 Task: Create a sub task Release to Production / Go Live for the task  Upgrade software to the latest version to resolve security vulnerabilities in the project AgileAura , assign it to team member softage.3@softage.net and update the status of the sub task to  Completed , set the priority of the sub task to High
Action: Mouse moved to (463, 228)
Screenshot: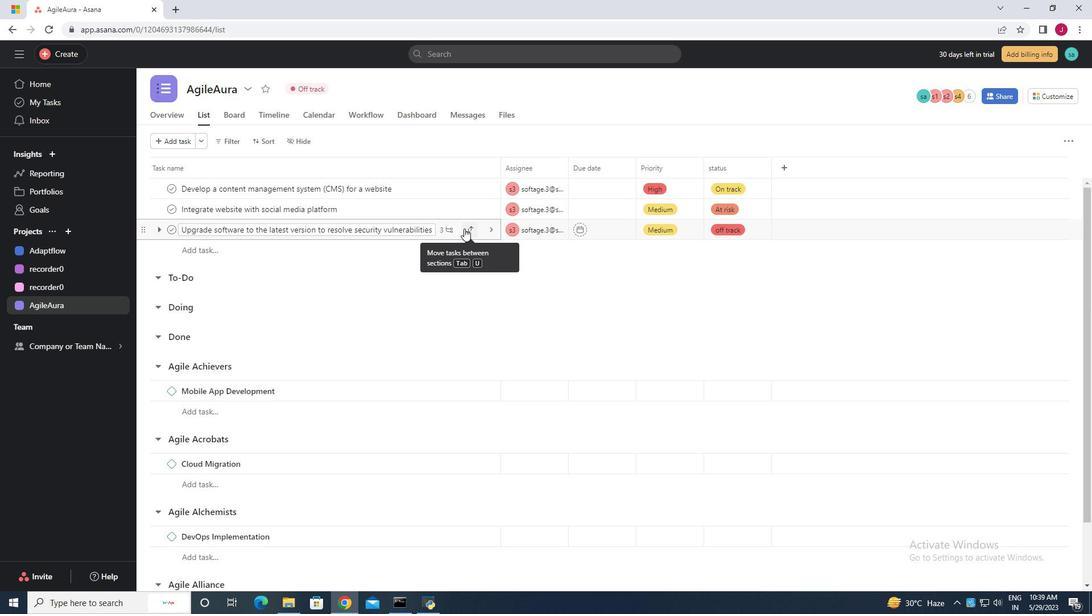 
Action: Mouse pressed left at (463, 228)
Screenshot: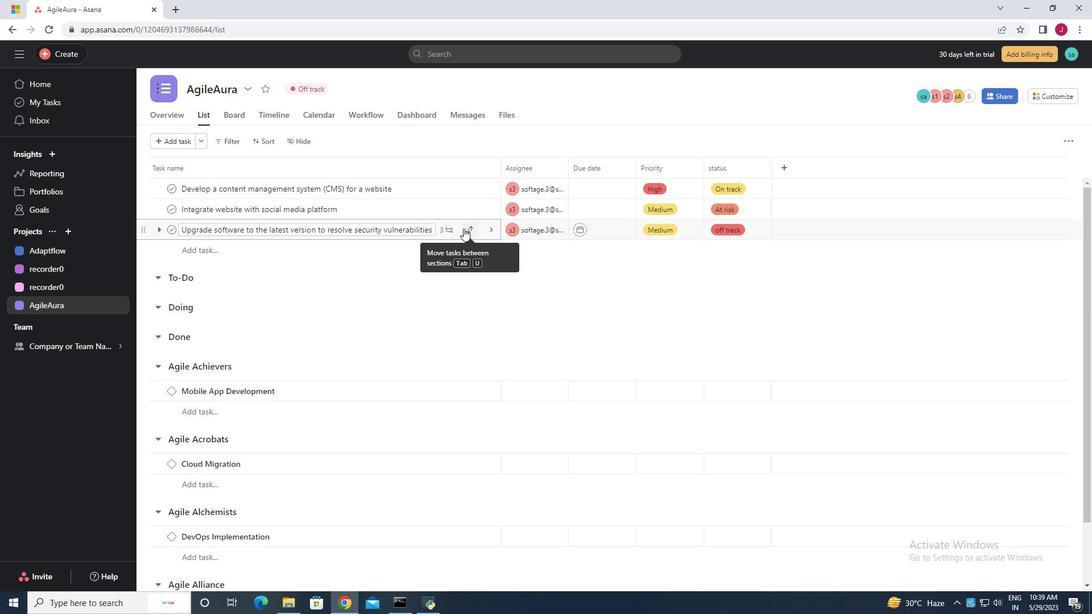 
Action: Mouse moved to (534, 285)
Screenshot: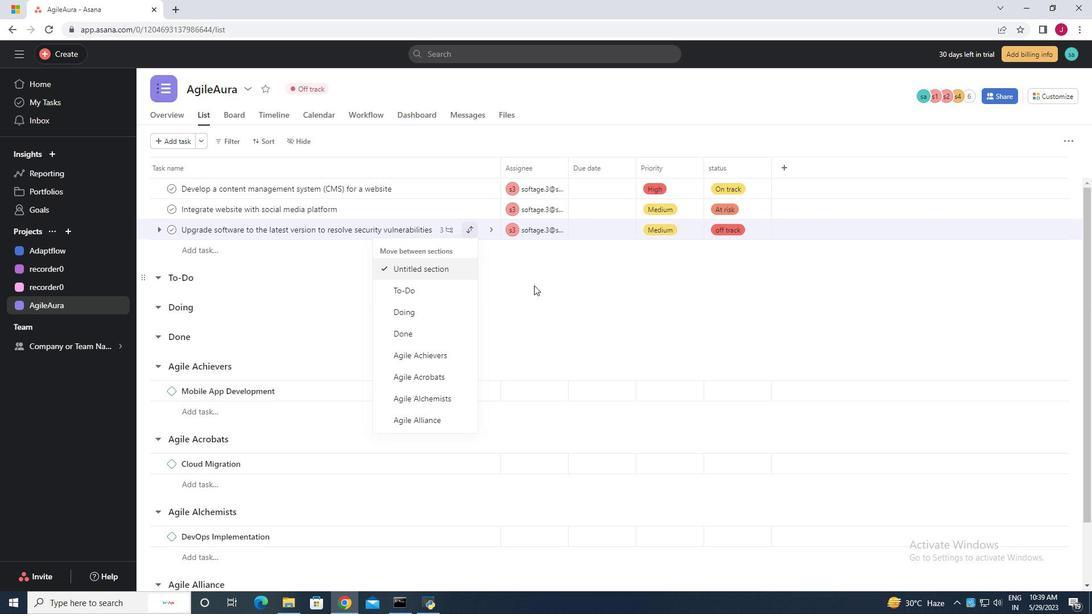 
Action: Mouse pressed left at (534, 285)
Screenshot: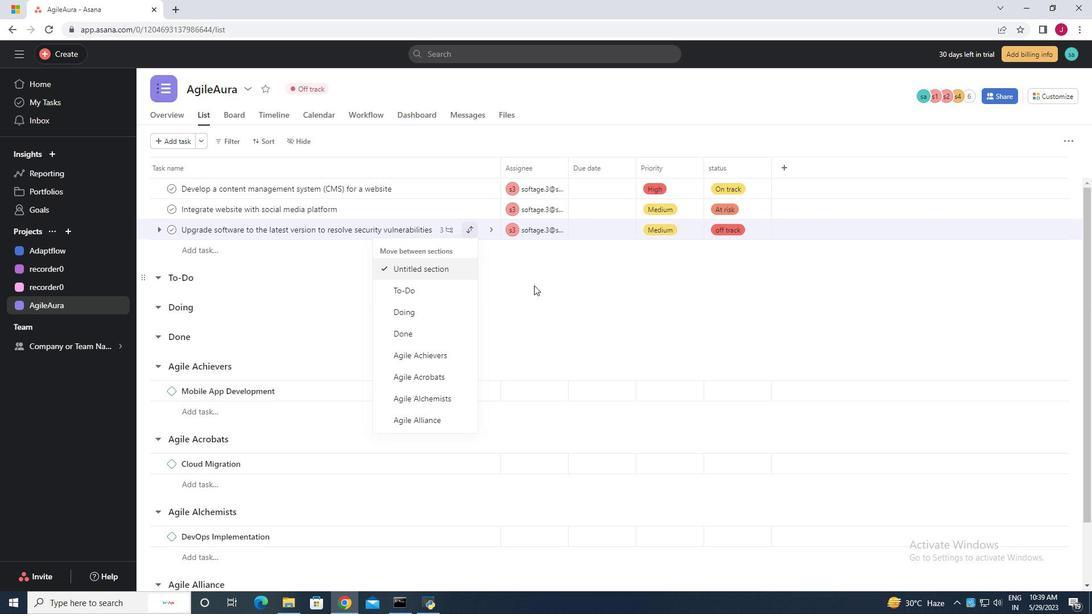 
Action: Mouse moved to (485, 229)
Screenshot: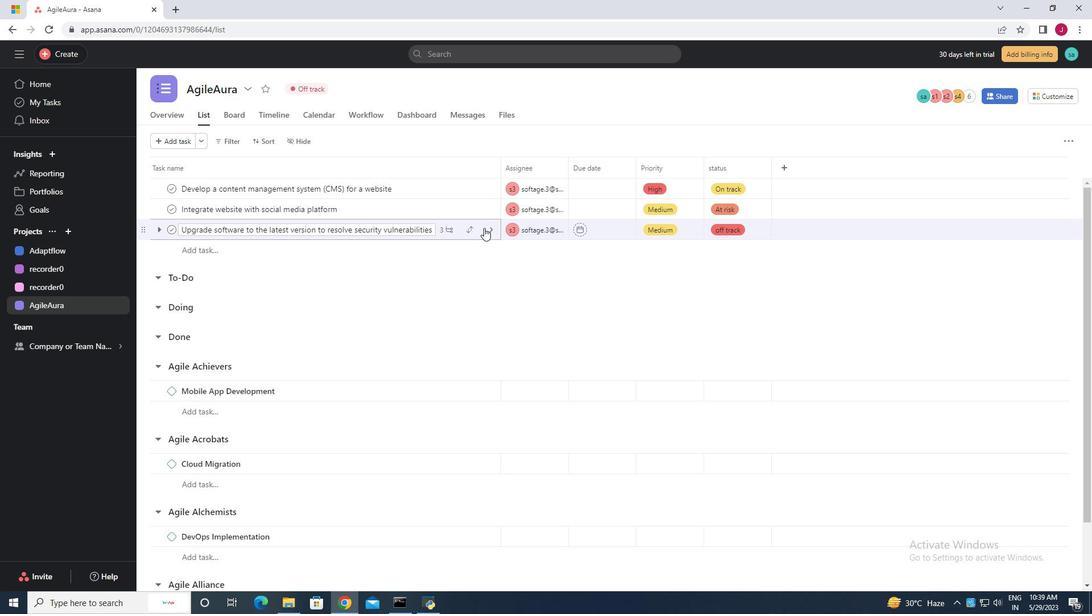 
Action: Mouse pressed left at (485, 229)
Screenshot: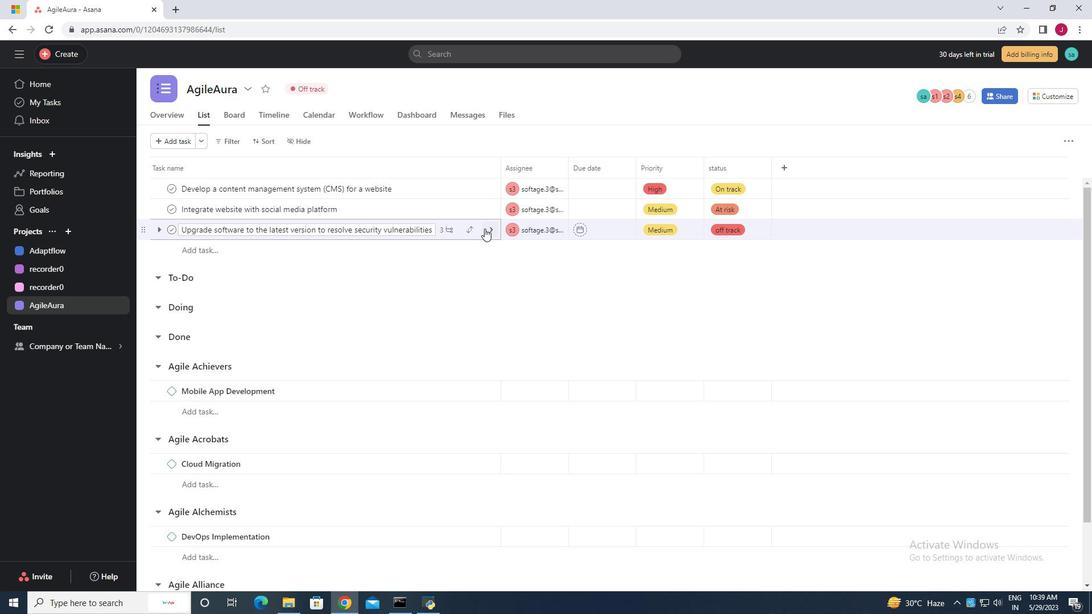 
Action: Mouse moved to (756, 435)
Screenshot: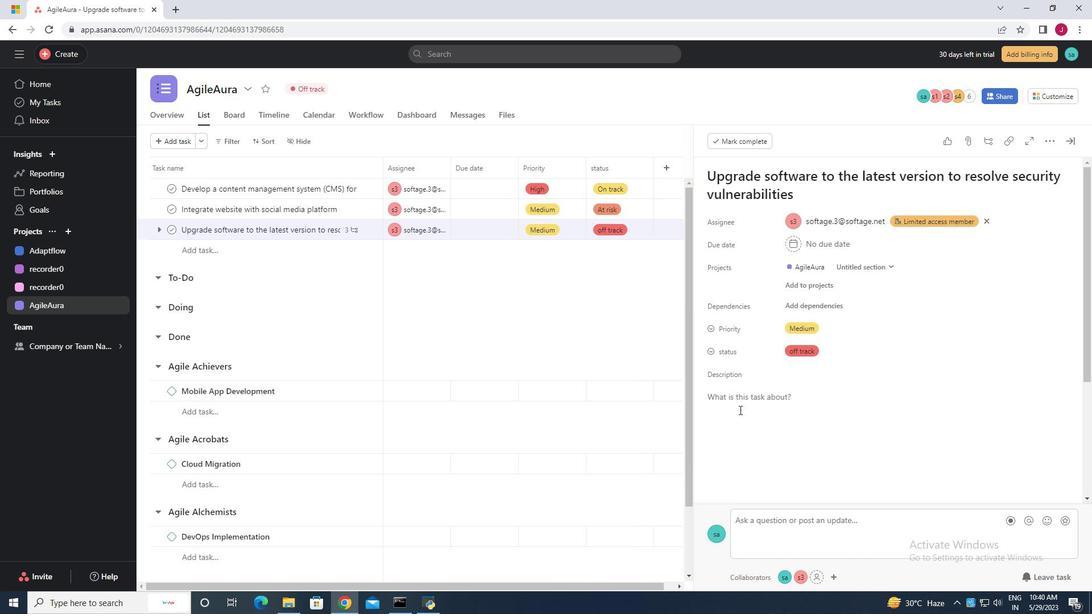 
Action: Mouse scrolled (756, 434) with delta (0, 0)
Screenshot: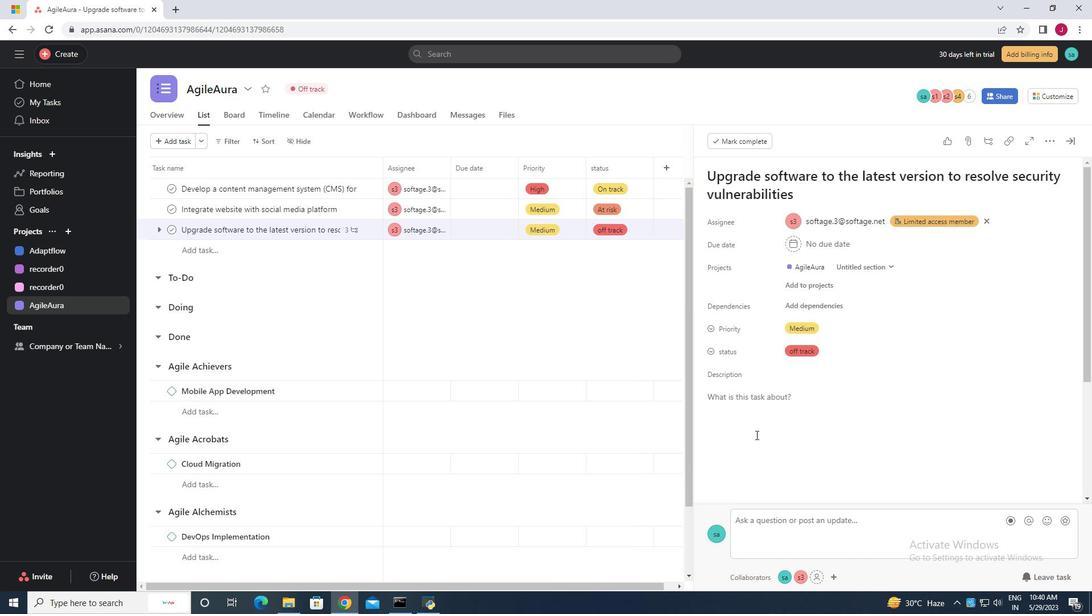 
Action: Mouse scrolled (756, 434) with delta (0, 0)
Screenshot: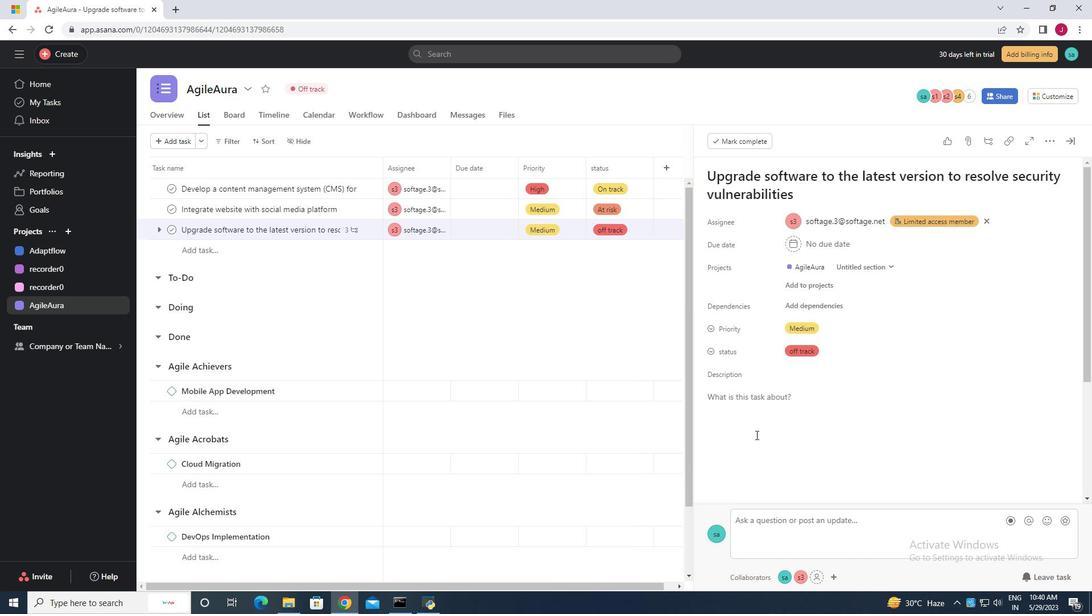 
Action: Mouse scrolled (756, 434) with delta (0, 0)
Screenshot: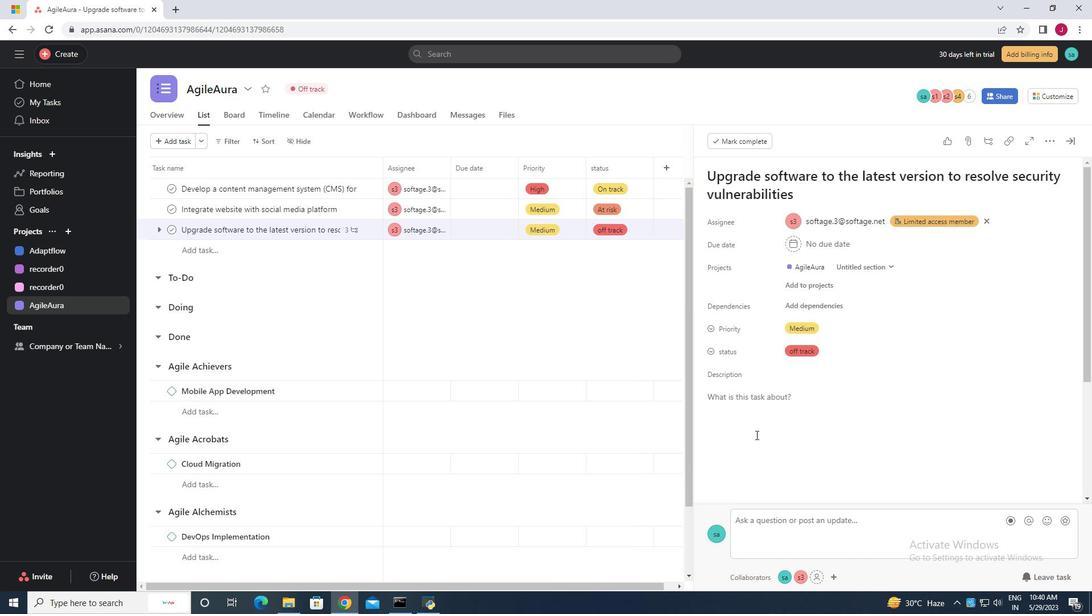 
Action: Mouse scrolled (756, 434) with delta (0, 0)
Screenshot: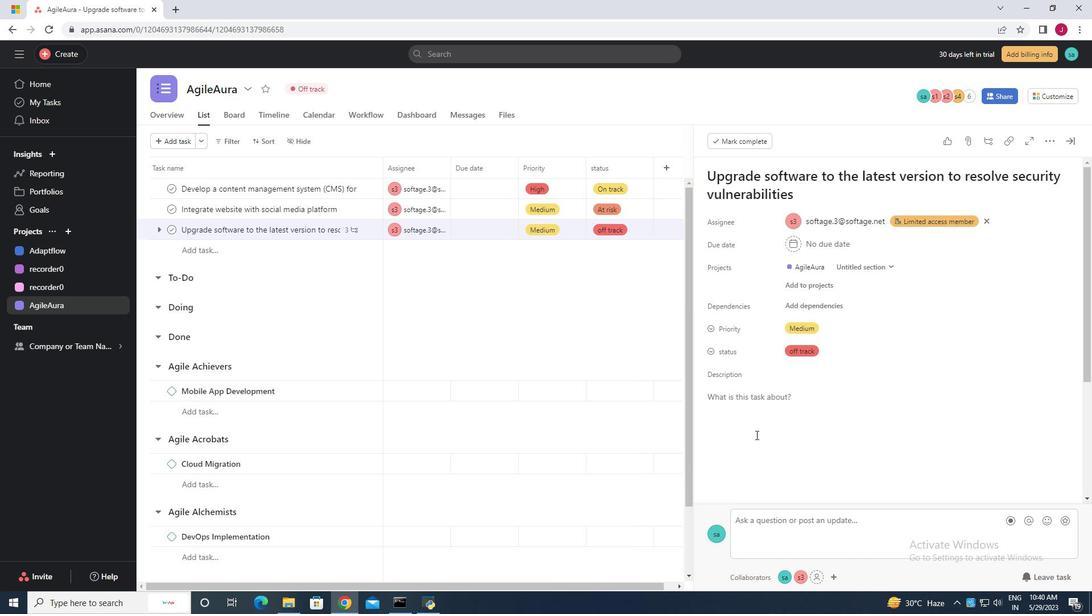 
Action: Mouse moved to (755, 435)
Screenshot: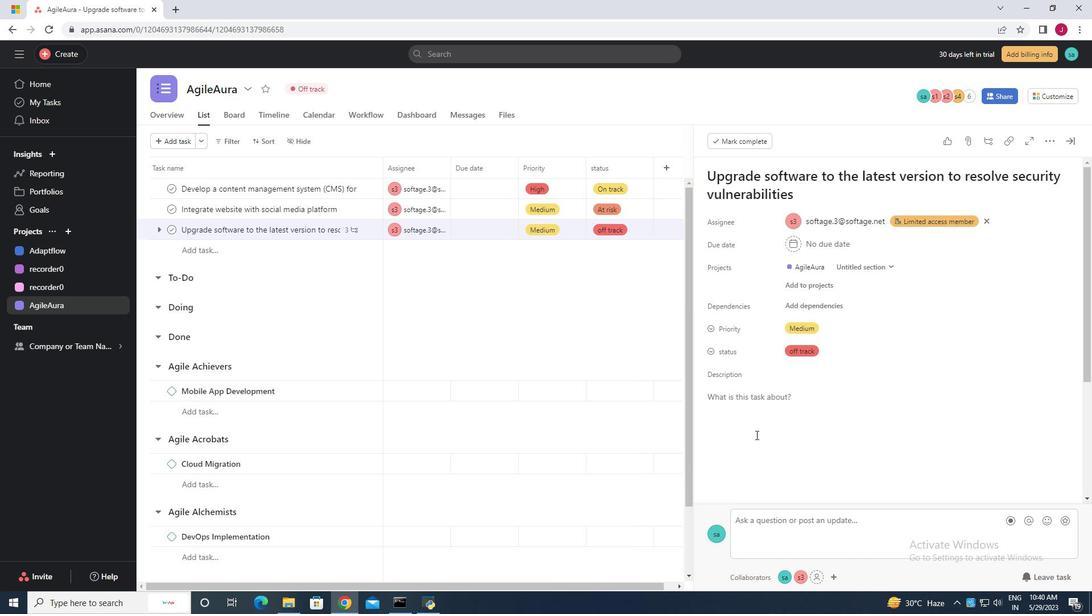 
Action: Mouse scrolled (755, 434) with delta (0, 0)
Screenshot: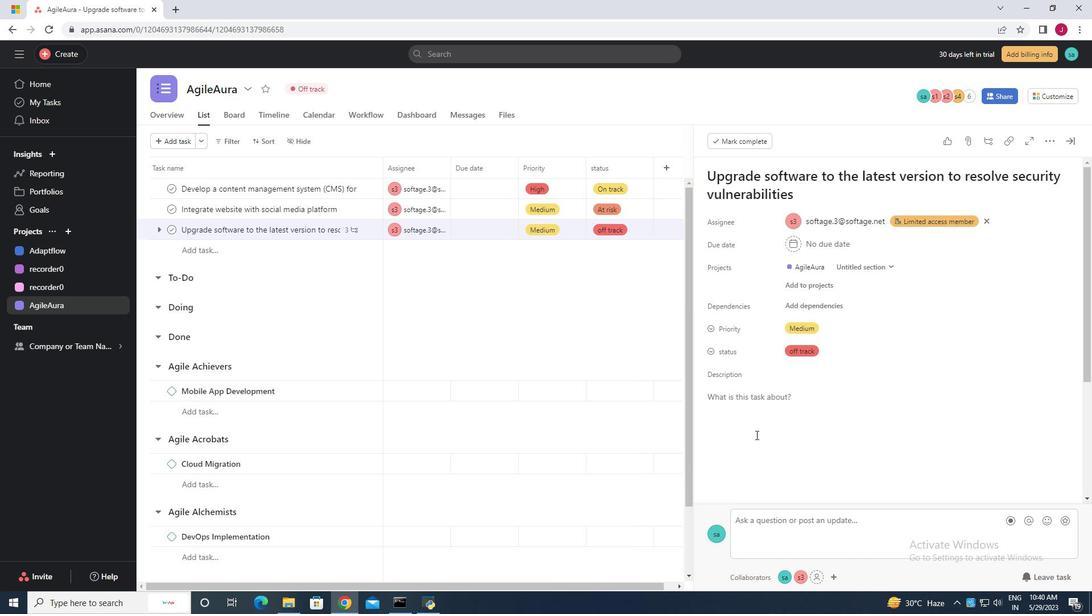 
Action: Mouse moved to (735, 412)
Screenshot: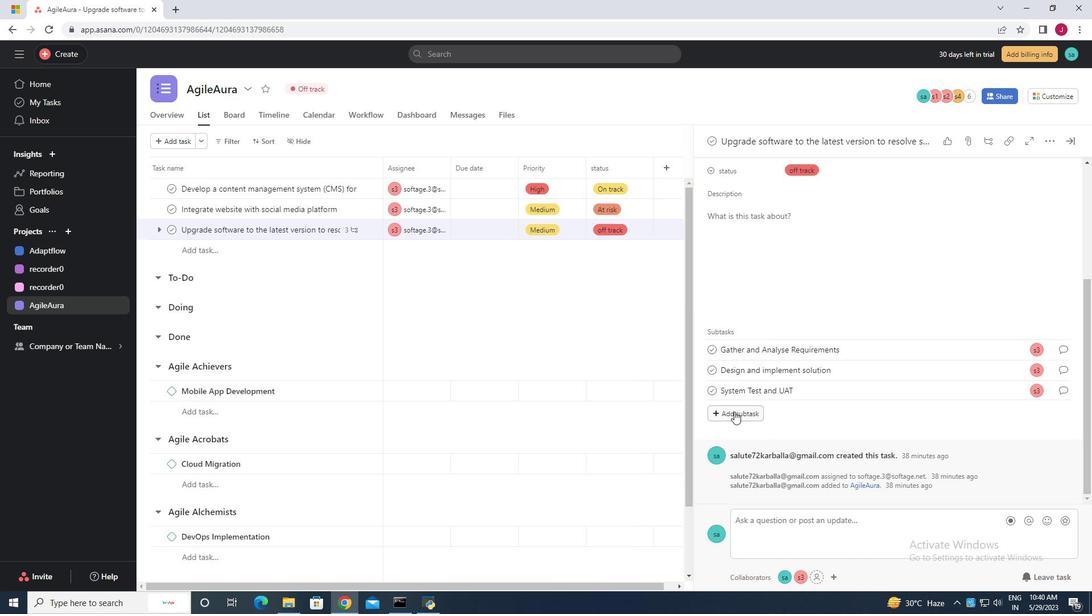
Action: Mouse pressed left at (735, 412)
Screenshot: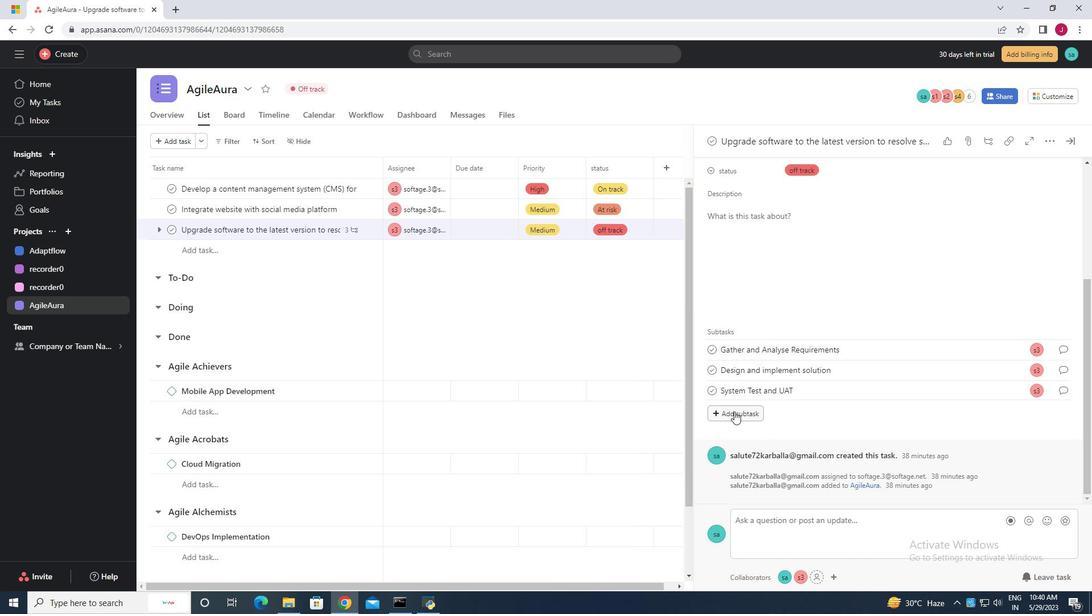 
Action: Mouse moved to (742, 392)
Screenshot: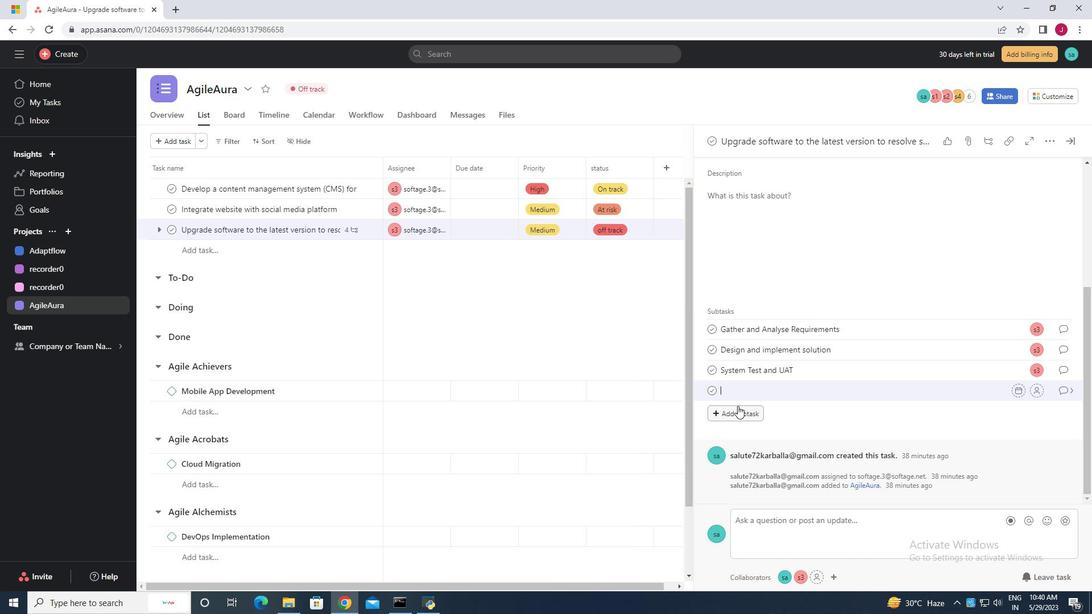 
Action: Key pressed <Key.caps_lock>R<Key.caps_lock>elease<Key.space>tp<Key.space>production/<Key.space><Key.caps_lock>G<Key.caps_lock>o<Key.space>live<Key.space>
Screenshot: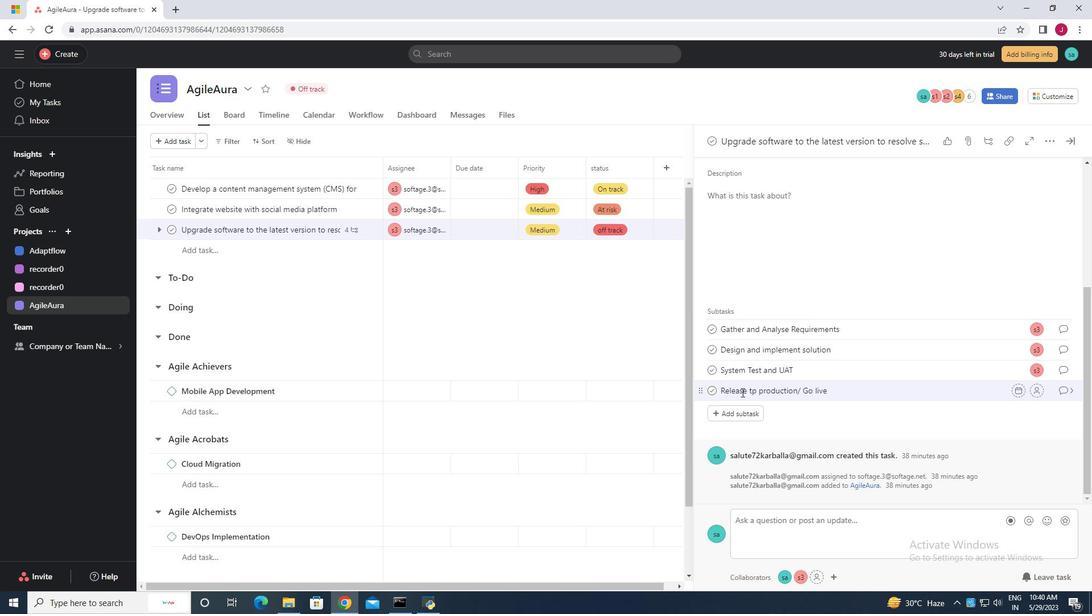 
Action: Mouse moved to (1036, 390)
Screenshot: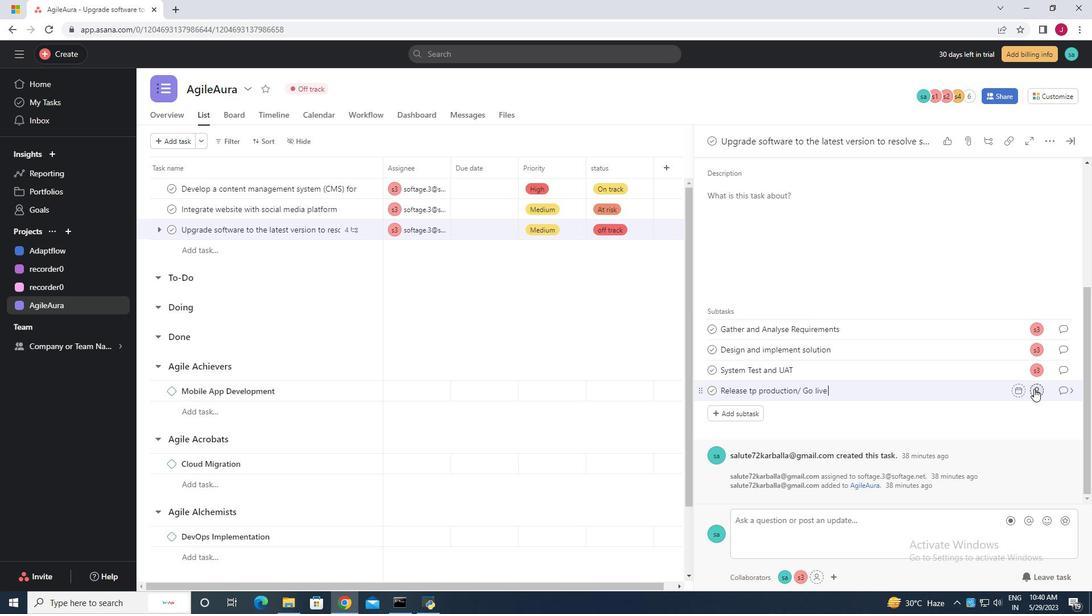 
Action: Mouse pressed left at (1036, 390)
Screenshot: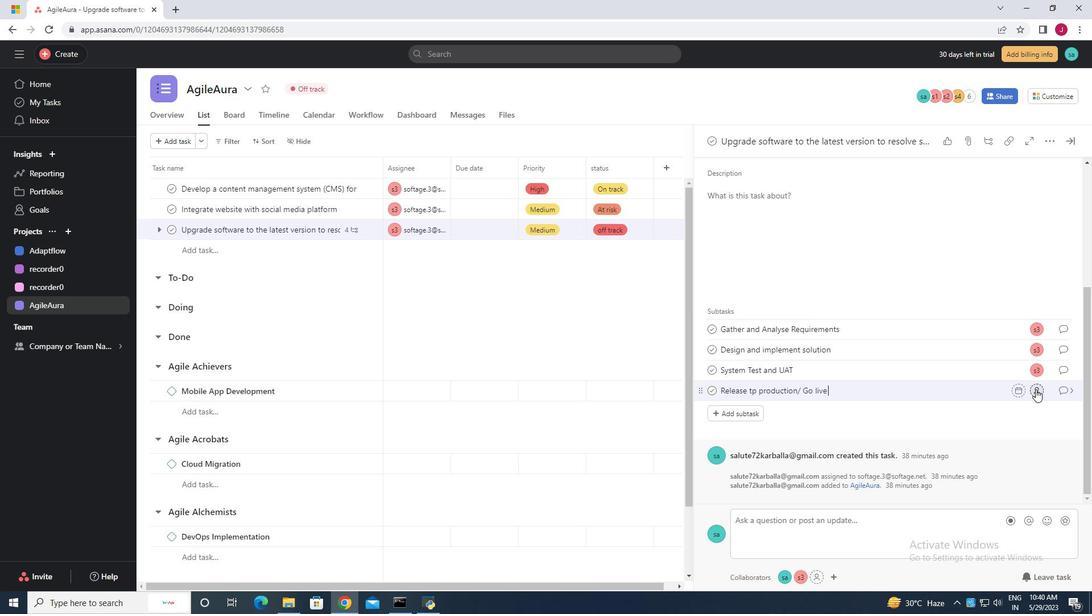 
Action: Mouse moved to (909, 501)
Screenshot: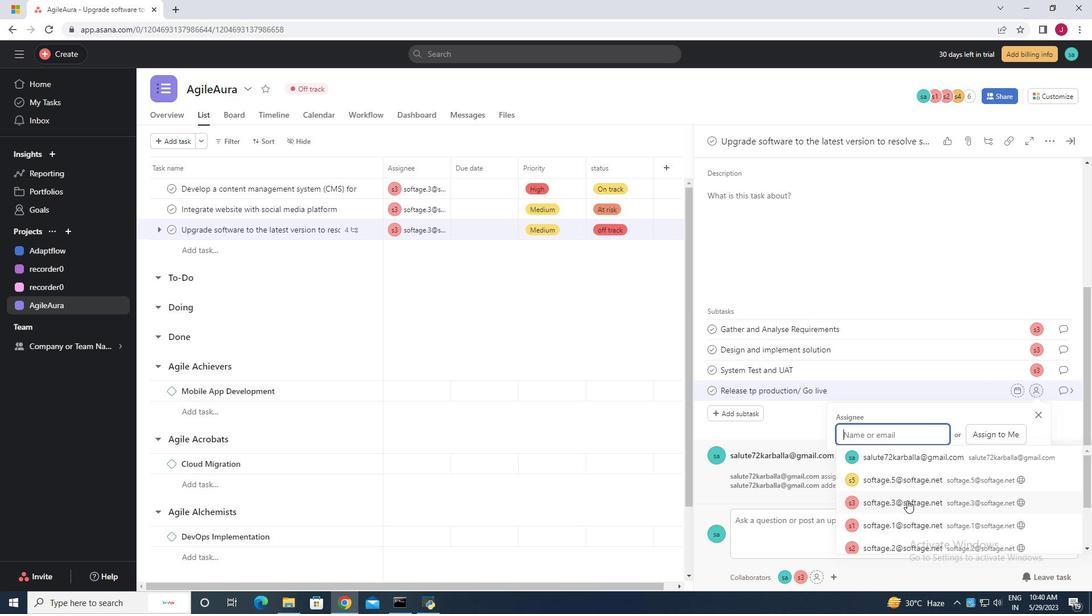 
Action: Mouse pressed left at (909, 501)
Screenshot: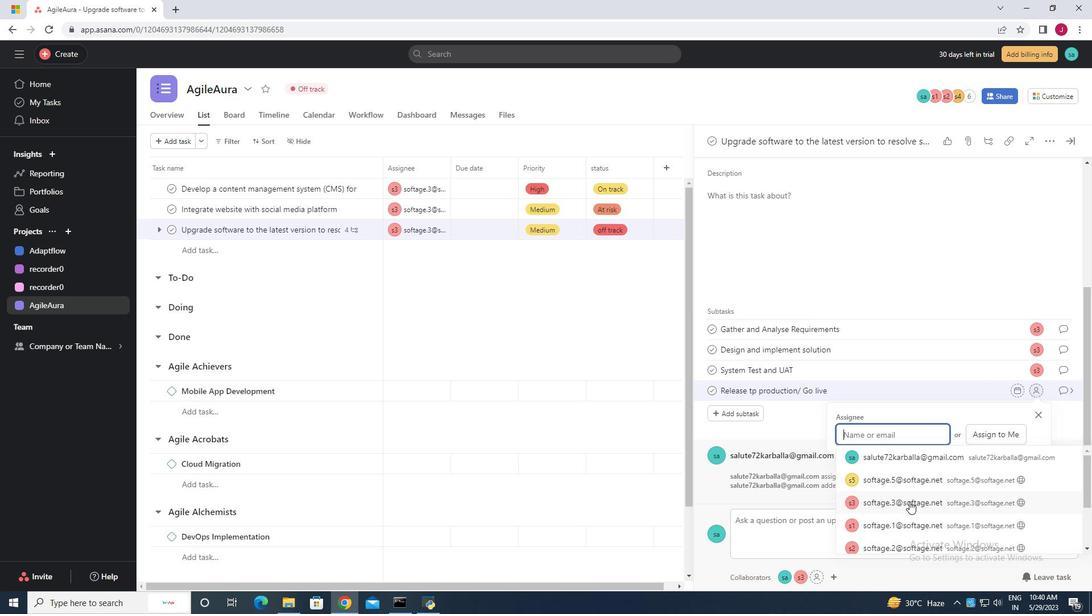 
Action: Mouse moved to (1064, 393)
Screenshot: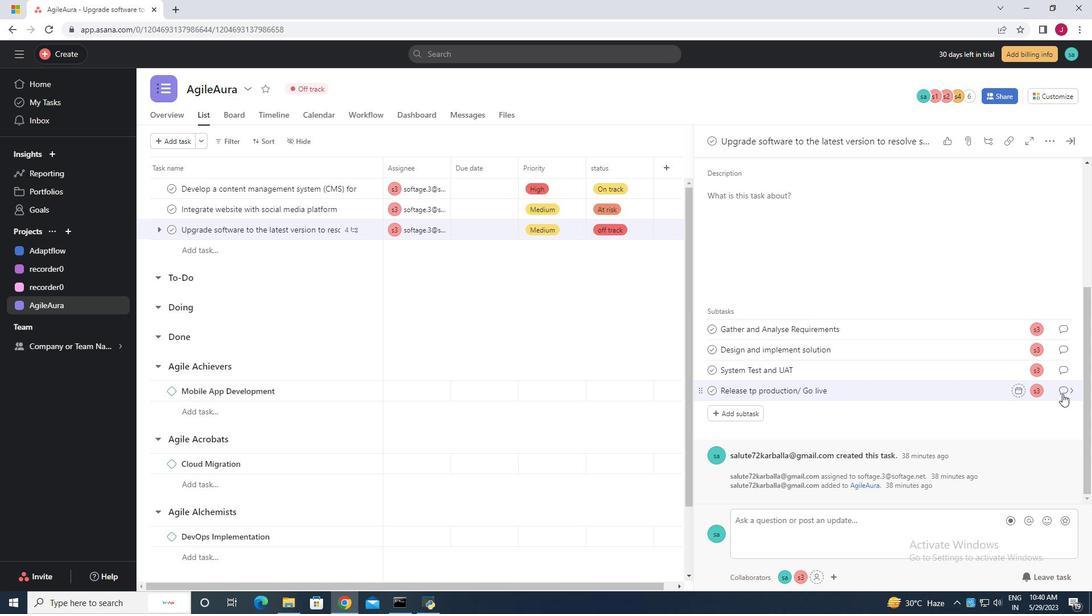
Action: Mouse pressed left at (1064, 393)
Screenshot: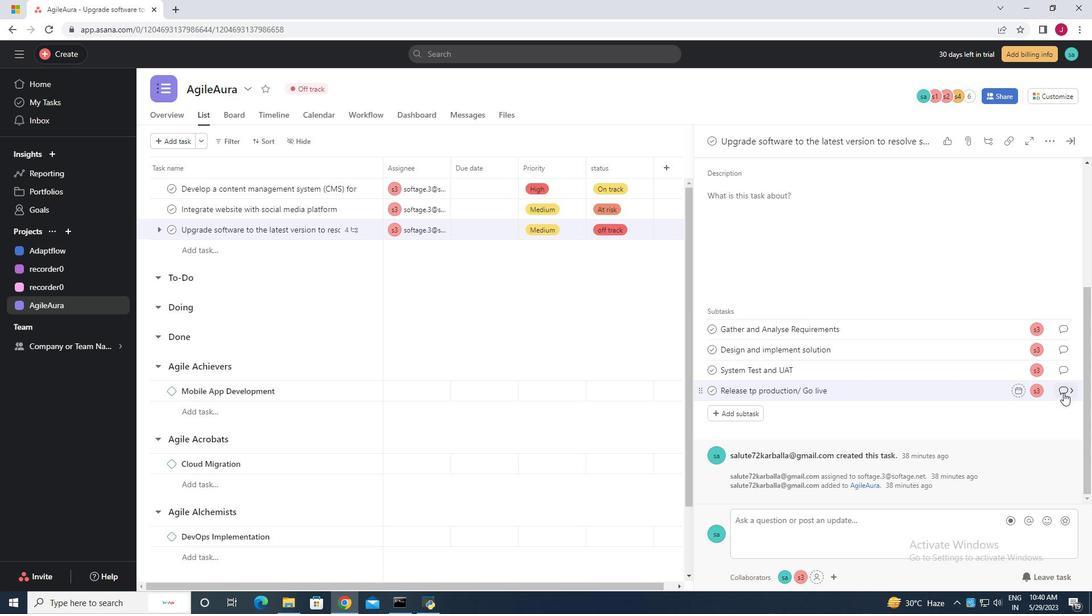 
Action: Mouse moved to (744, 301)
Screenshot: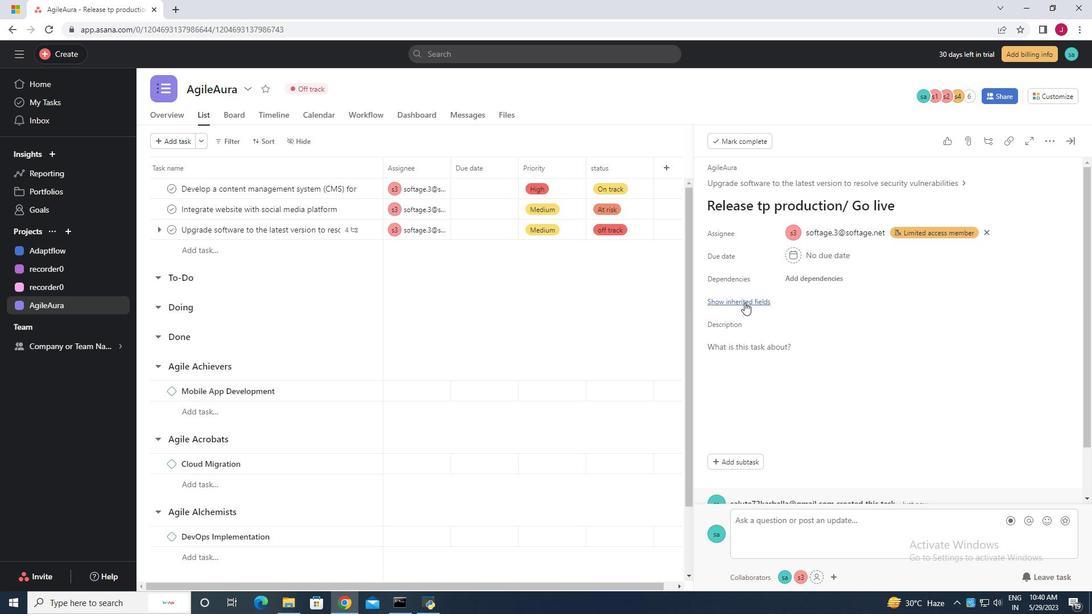 
Action: Mouse pressed left at (744, 301)
Screenshot: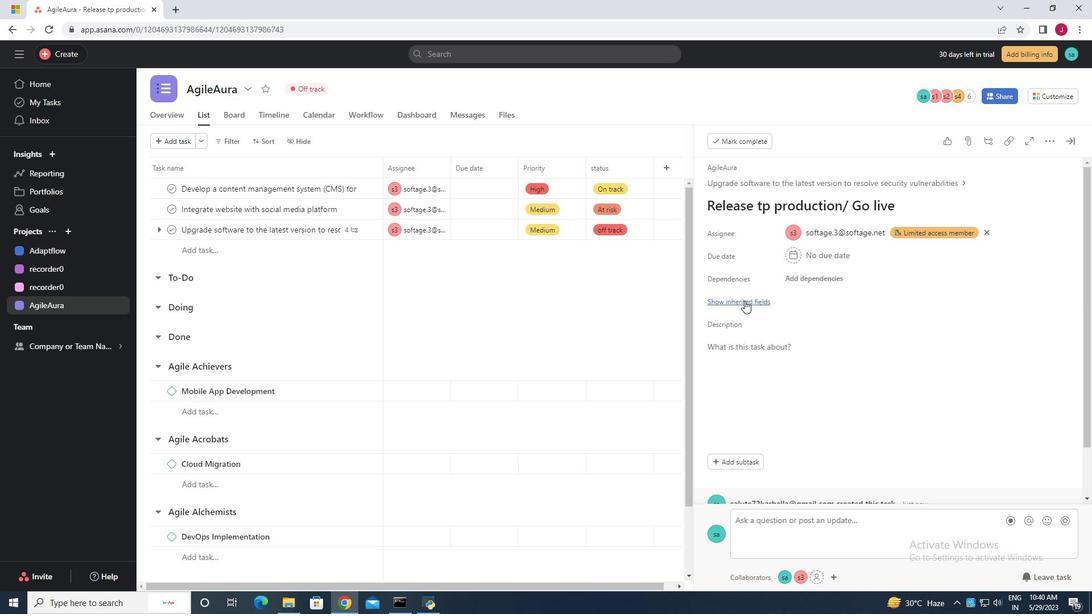 
Action: Mouse moved to (789, 322)
Screenshot: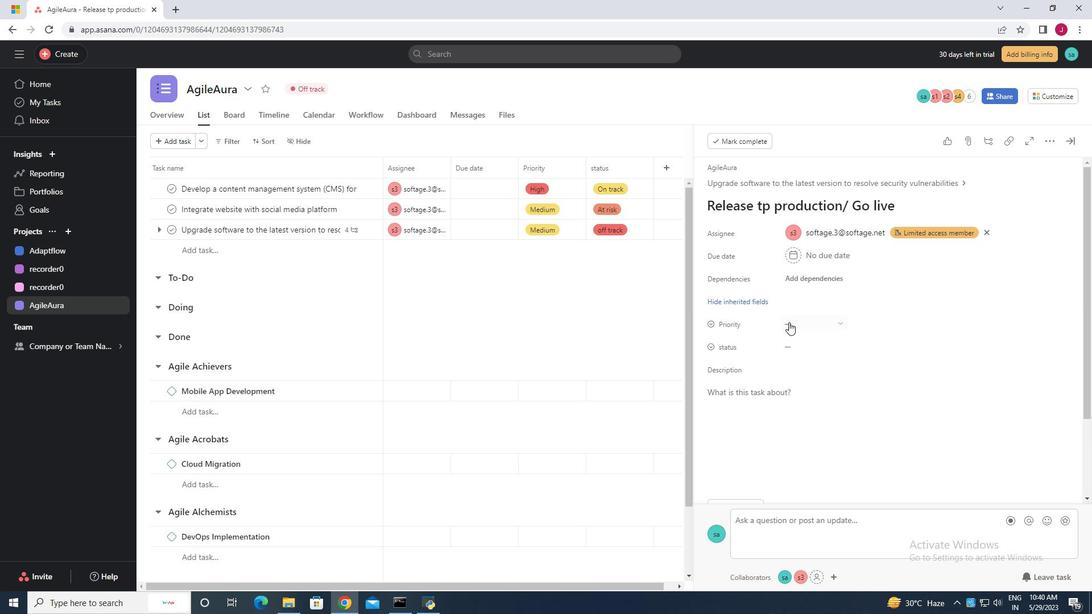 
Action: Mouse pressed left at (789, 322)
Screenshot: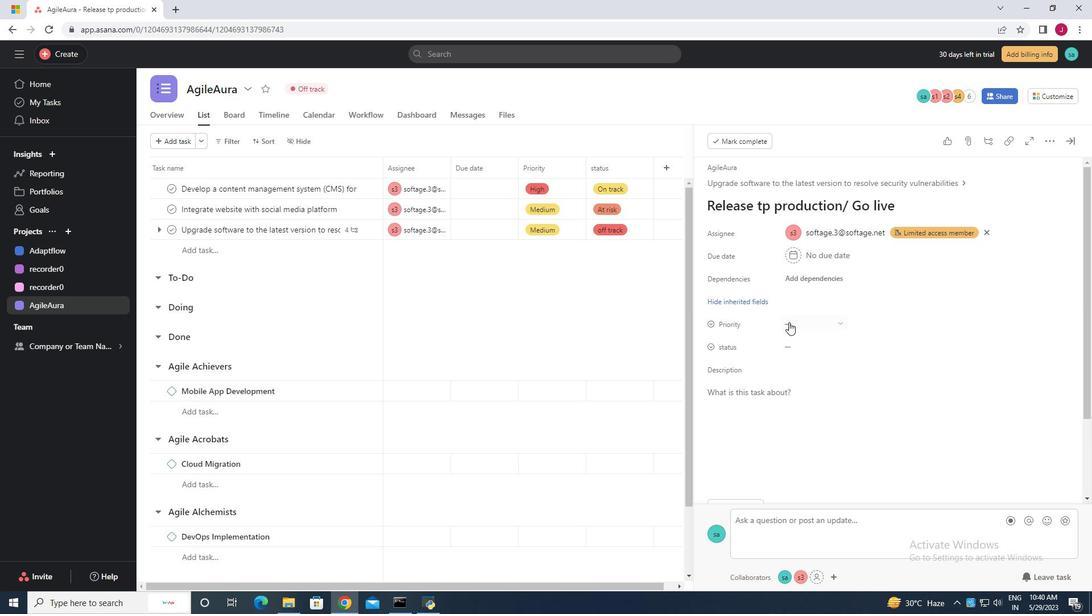 
Action: Mouse moved to (821, 363)
Screenshot: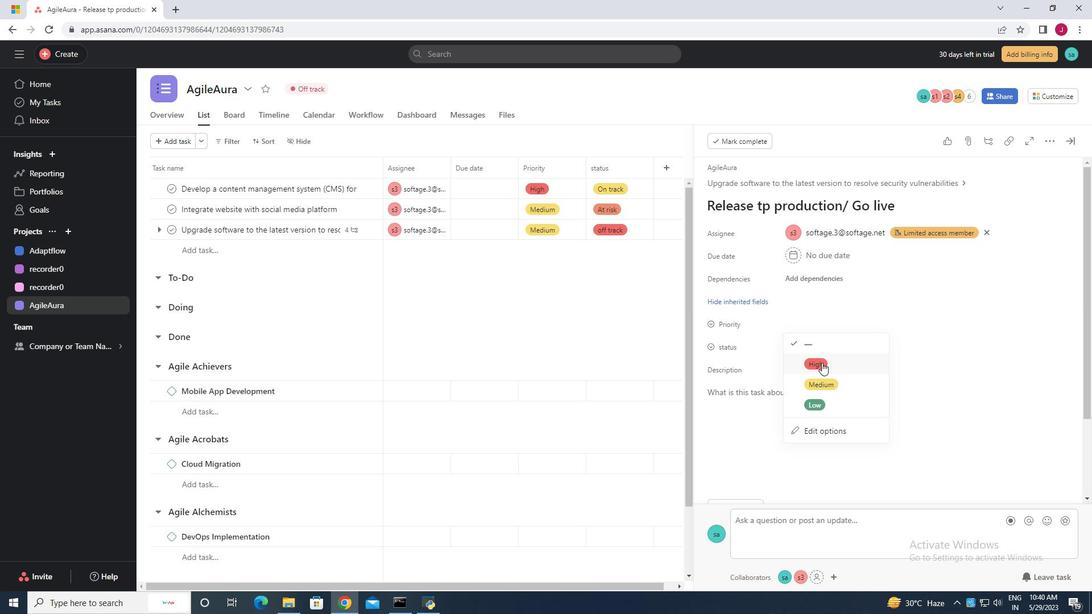 
Action: Mouse pressed left at (821, 363)
Screenshot: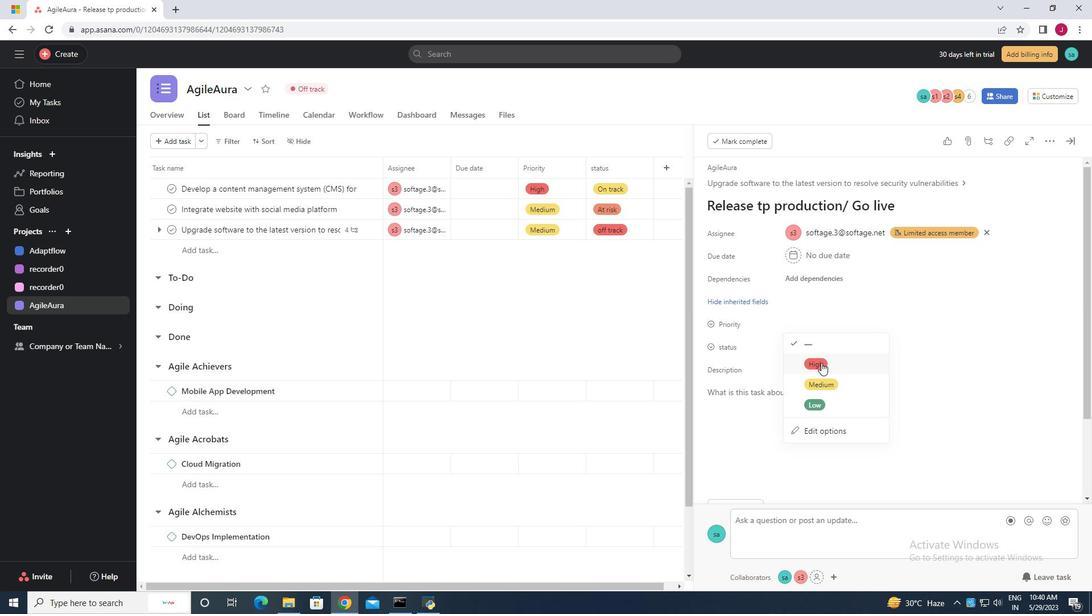 
Action: Mouse moved to (800, 347)
Screenshot: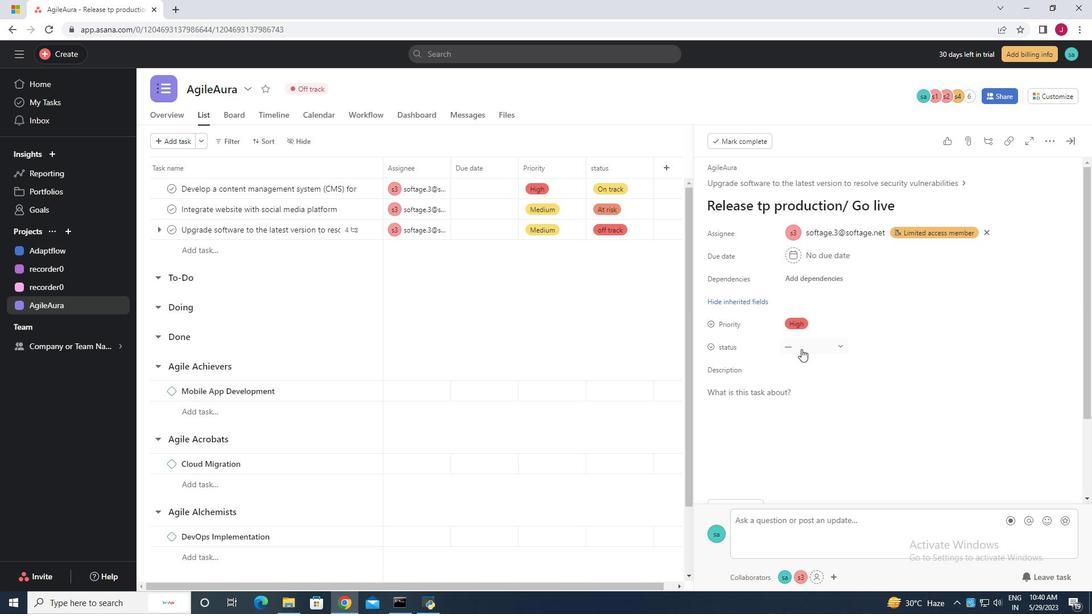 
Action: Mouse pressed left at (800, 347)
Screenshot: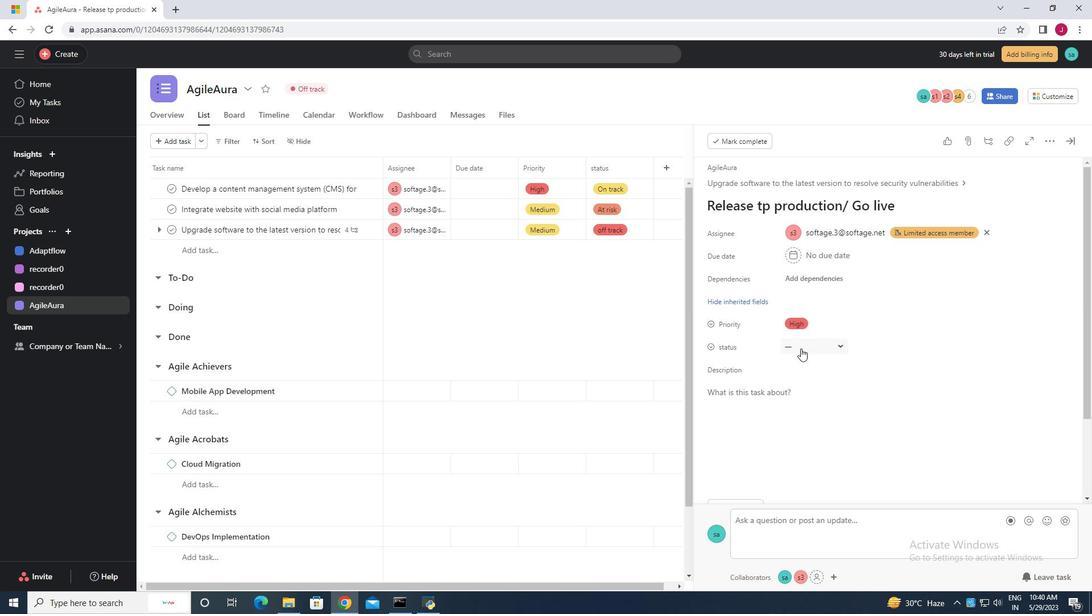 
Action: Mouse moved to (823, 448)
Screenshot: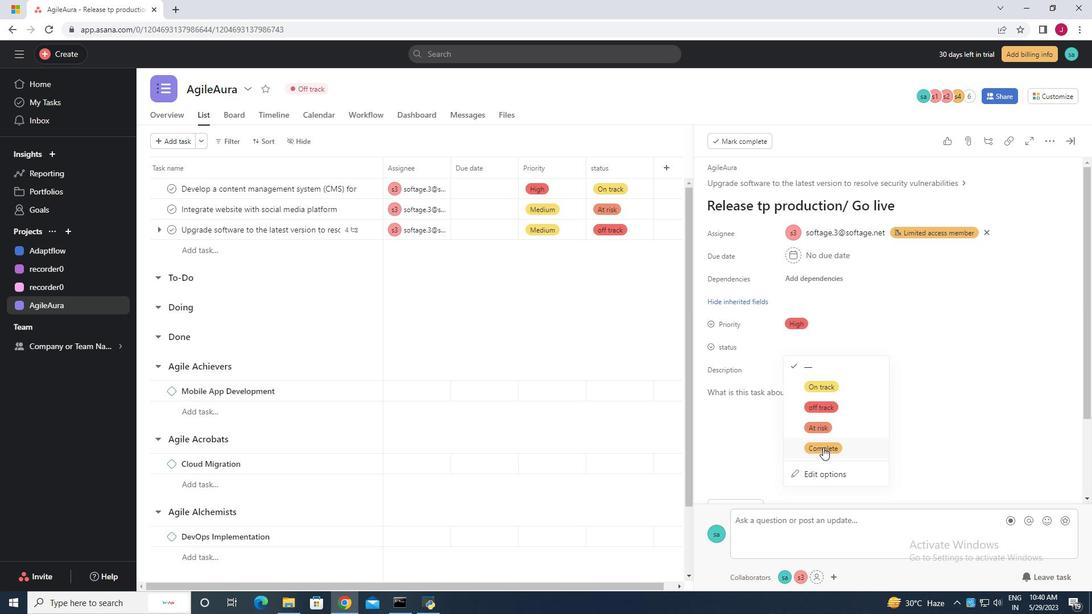 
Action: Mouse pressed left at (823, 448)
Screenshot: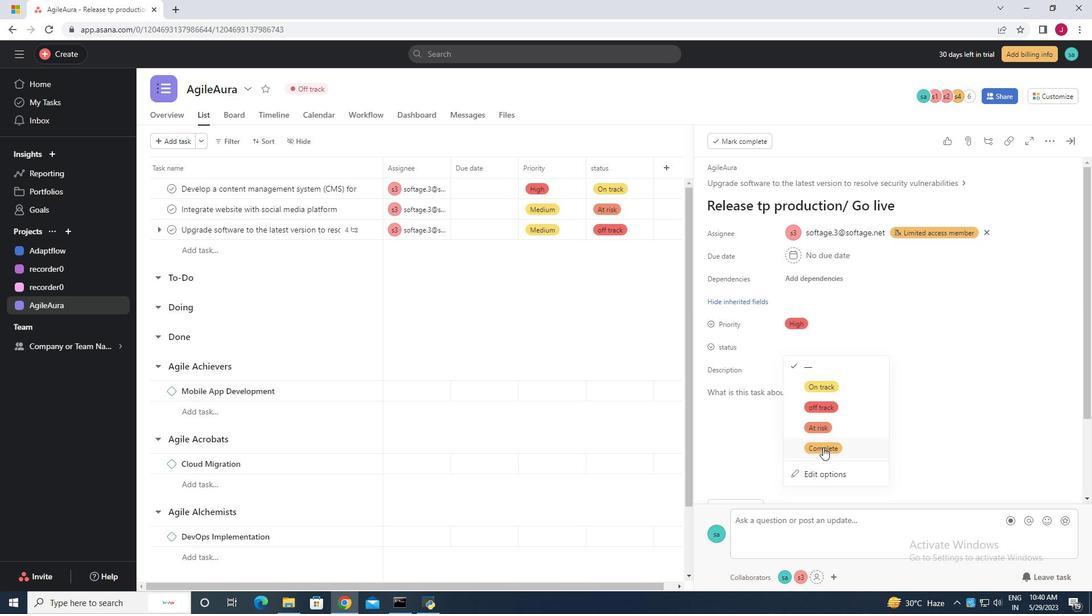 
Action: Mouse moved to (635, 337)
Screenshot: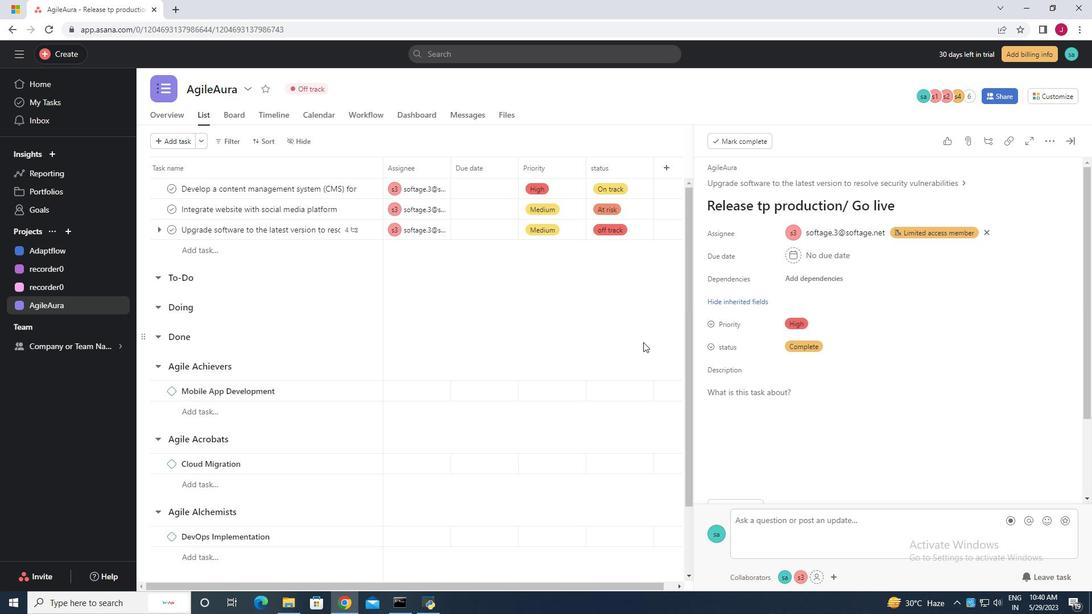 
Action: Mouse pressed left at (635, 337)
Screenshot: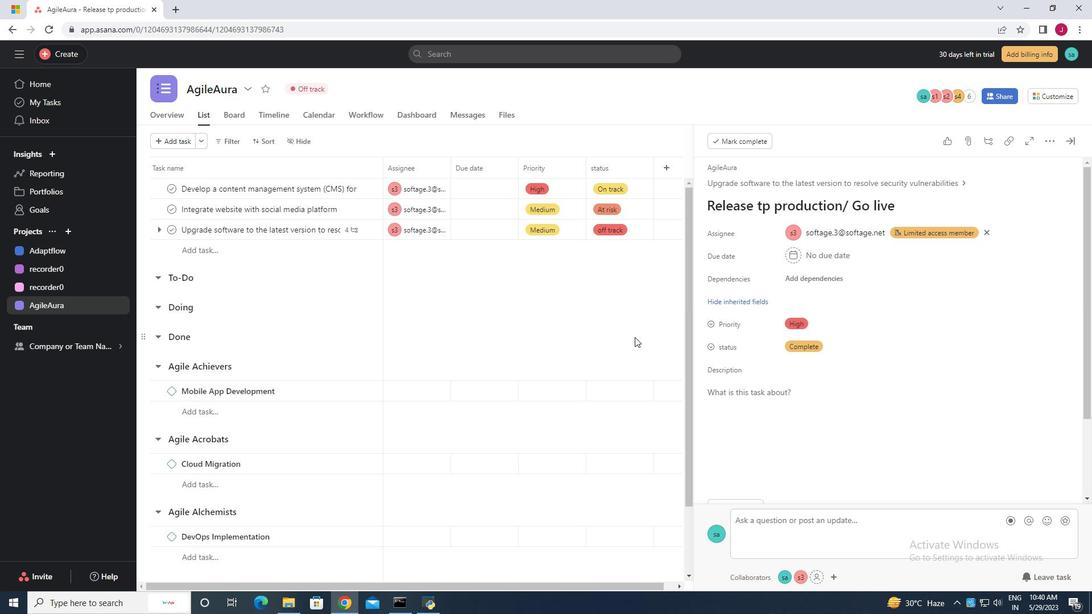 
